 Task: Set the preferences for your new game to include attacks.
Action: Mouse moved to (139, 327)
Screenshot: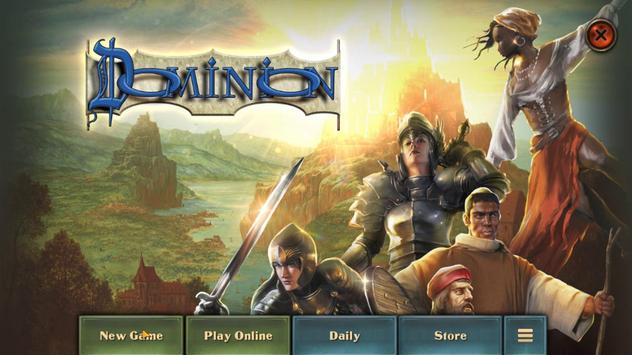 
Action: Mouse pressed left at (139, 327)
Screenshot: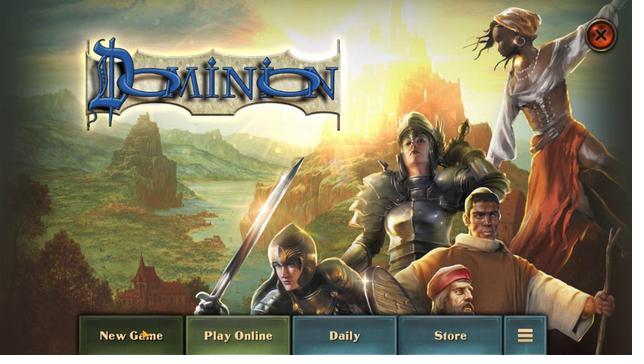 
Action: Mouse moved to (500, 111)
Screenshot: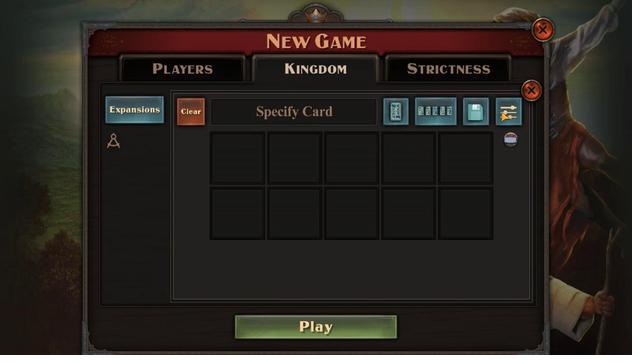 
Action: Mouse pressed left at (500, 111)
Screenshot: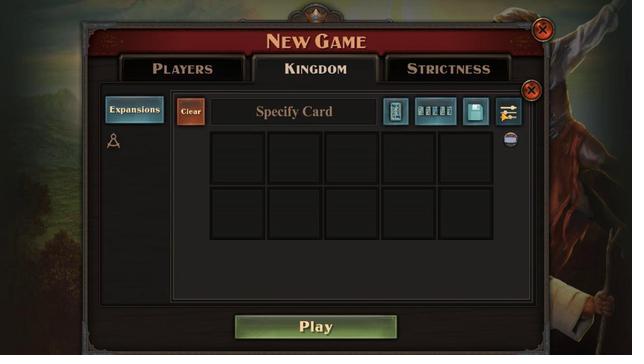 
Action: Mouse moved to (217, 161)
Screenshot: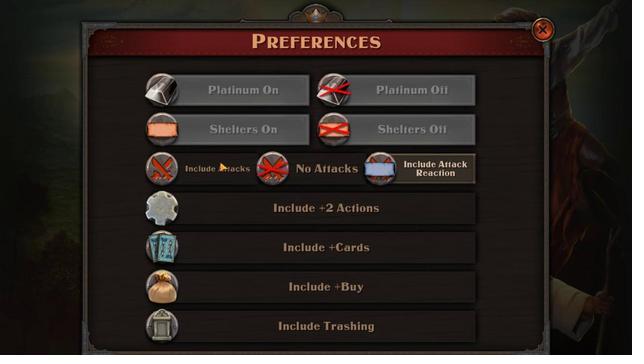 
Action: Mouse pressed left at (217, 161)
Screenshot: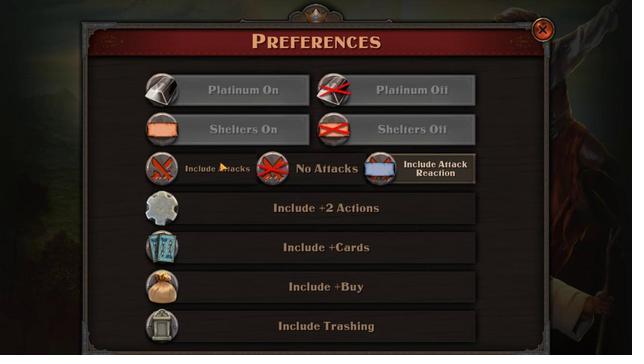 
